 Task: Set Equalizer to Music Enhance
Action: Mouse moved to (1009, 73)
Screenshot: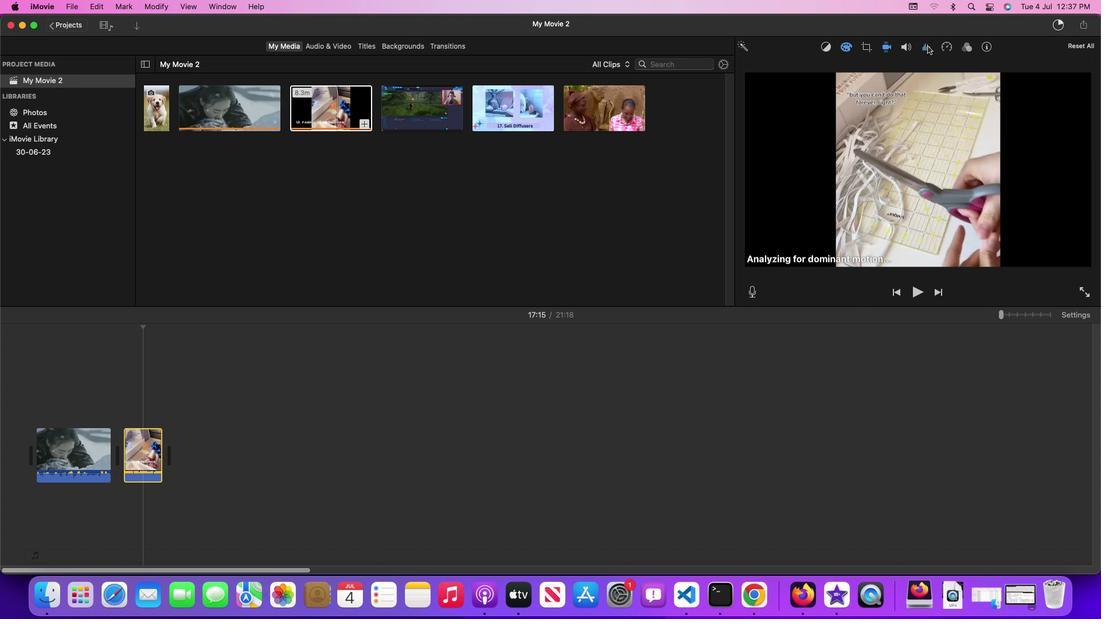 
Action: Mouse pressed left at (1009, 73)
Screenshot: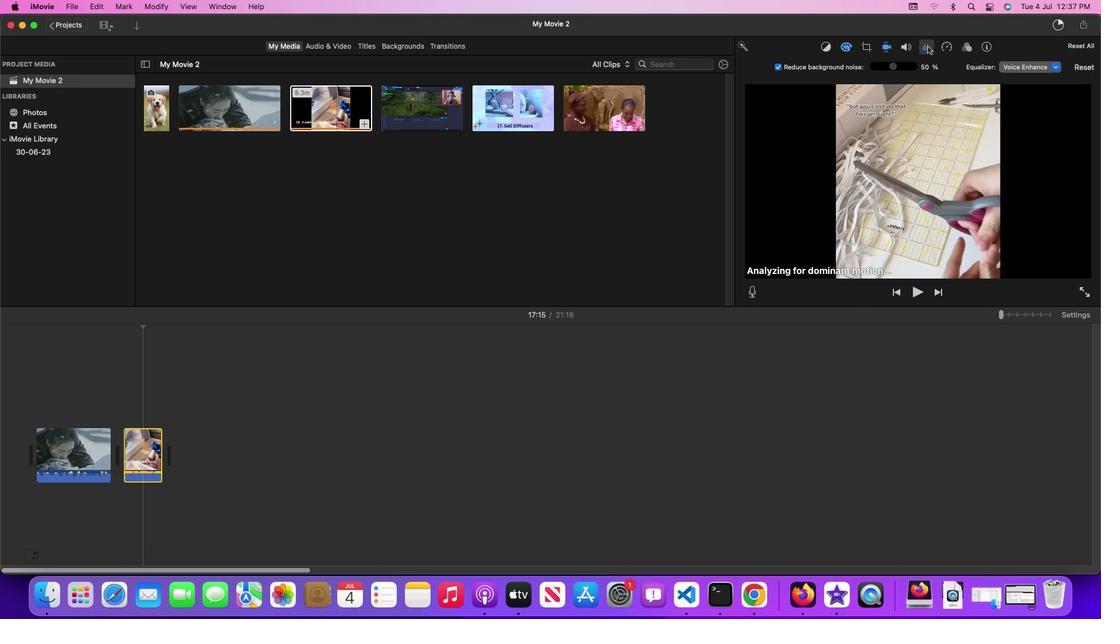
Action: Mouse moved to (1043, 96)
Screenshot: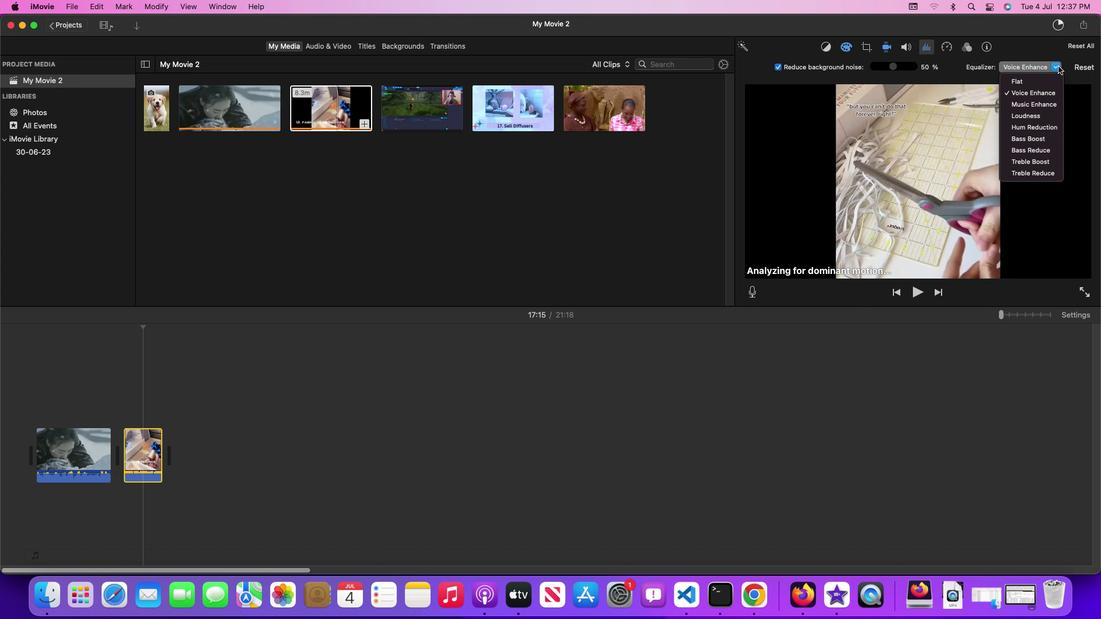 
Action: Mouse pressed left at (1043, 96)
Screenshot: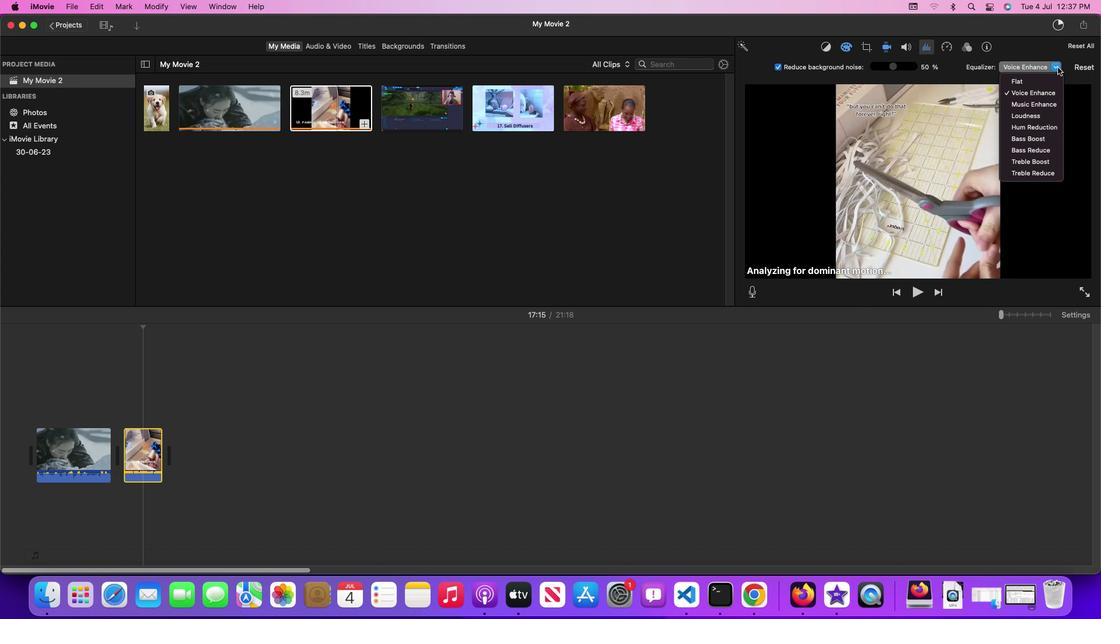 
Action: Mouse moved to (1040, 141)
Screenshot: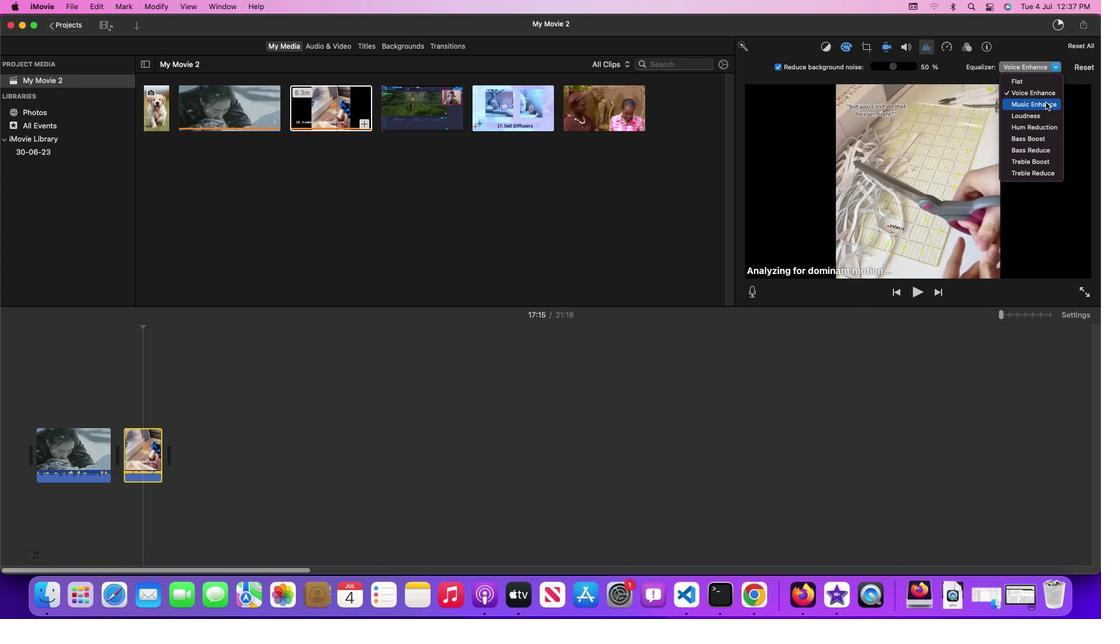 
Action: Mouse pressed left at (1040, 141)
Screenshot: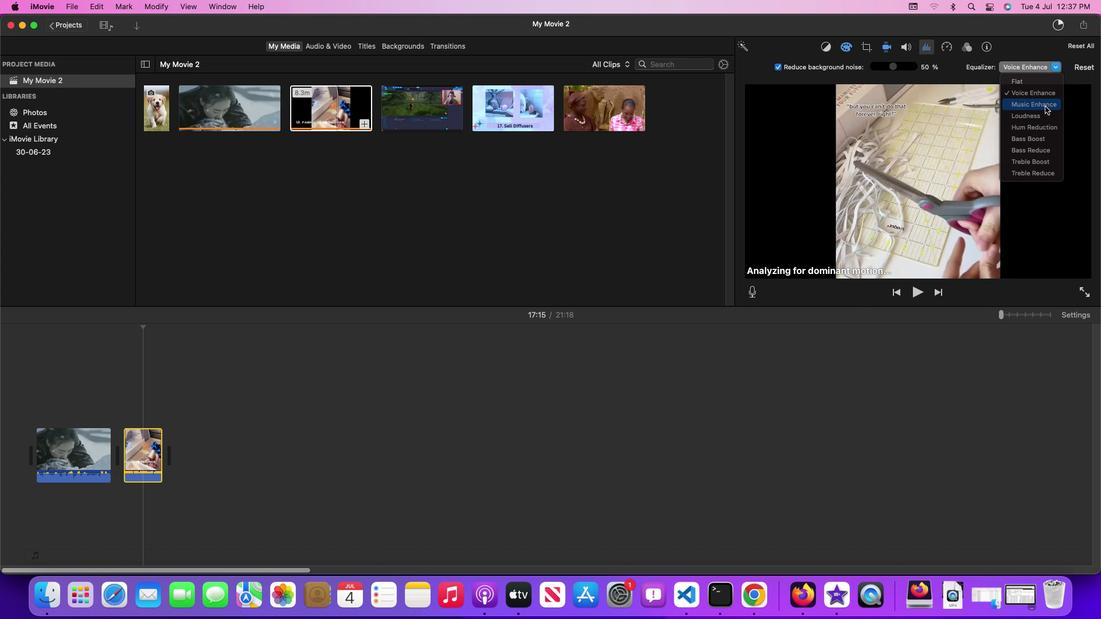 
Action: Mouse moved to (1038, 189)
Screenshot: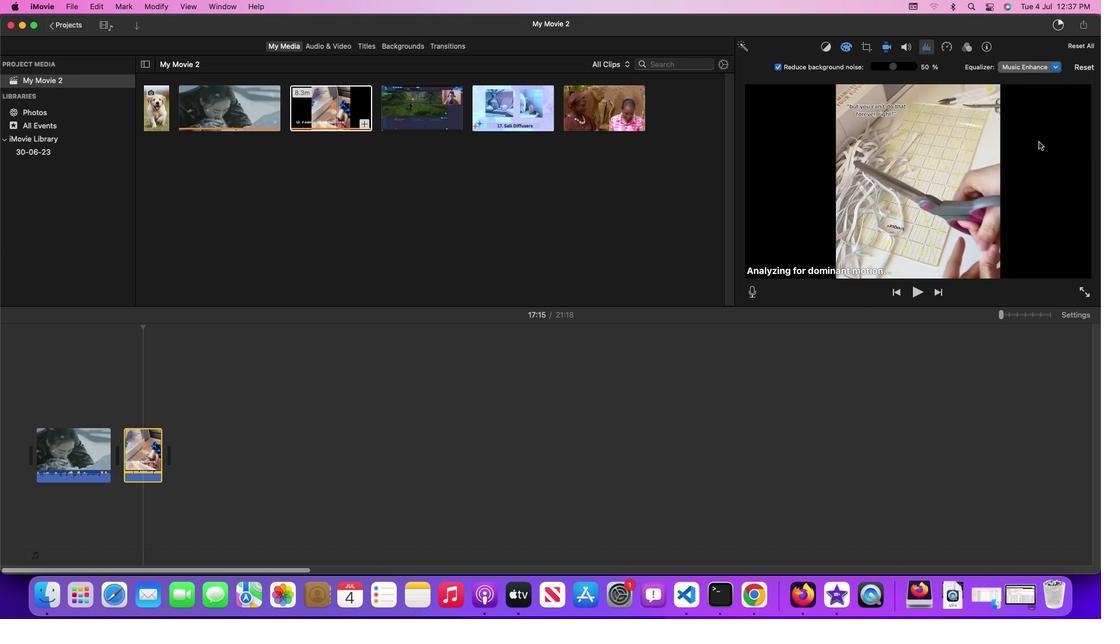 
